 Task: Create a scrum project TriumphTech.
Action: Mouse moved to (178, 243)
Screenshot: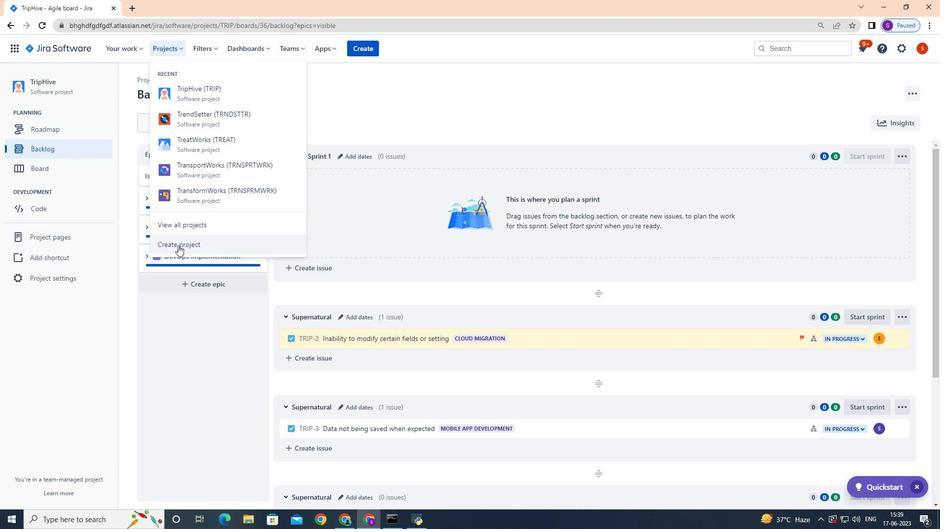 
Action: Mouse pressed left at (178, 243)
Screenshot: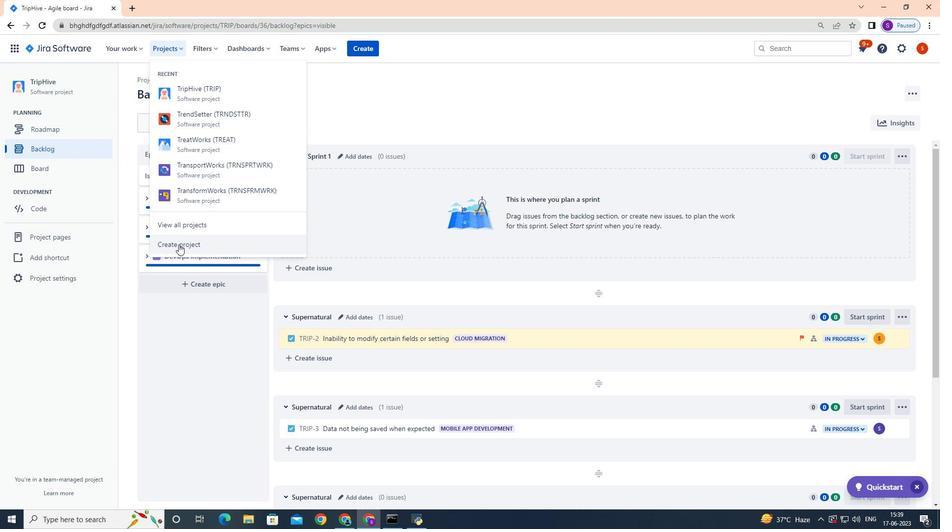 
Action: Mouse moved to (389, 242)
Screenshot: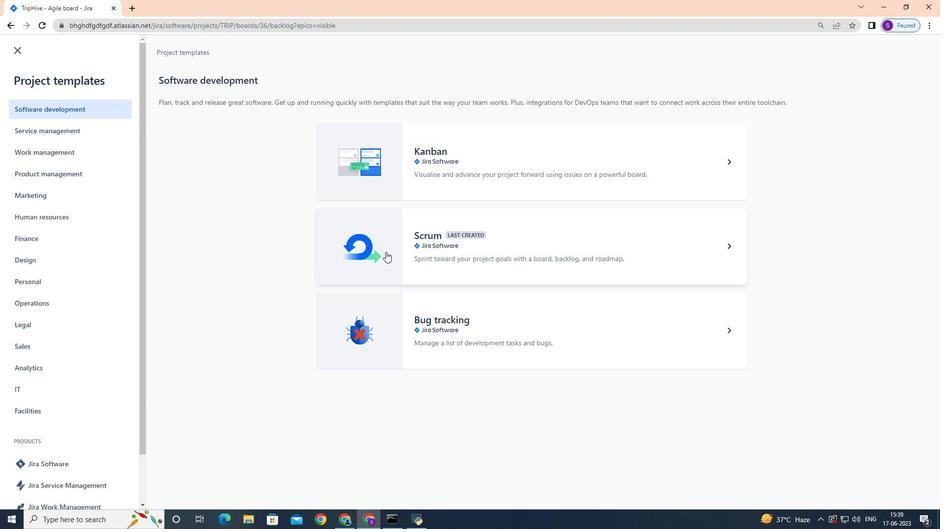 
Action: Mouse pressed left at (389, 242)
Screenshot: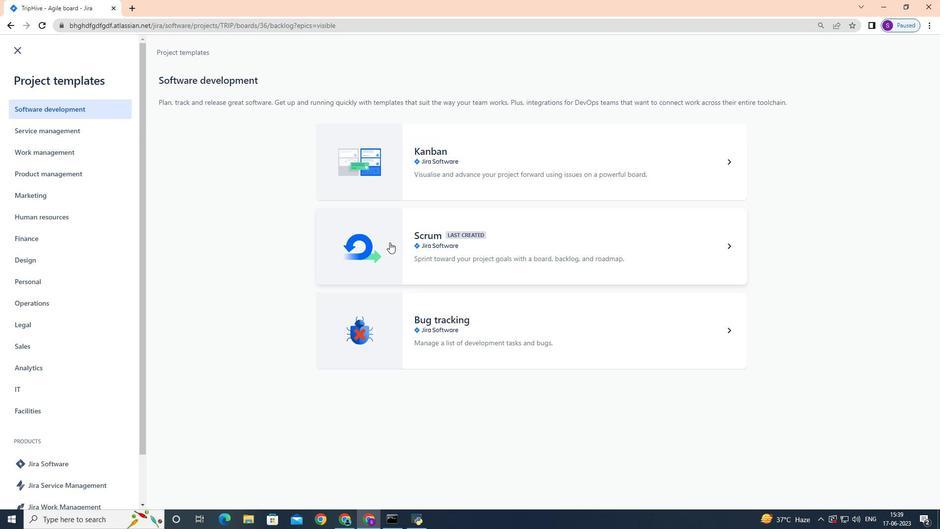 
Action: Mouse moved to (732, 482)
Screenshot: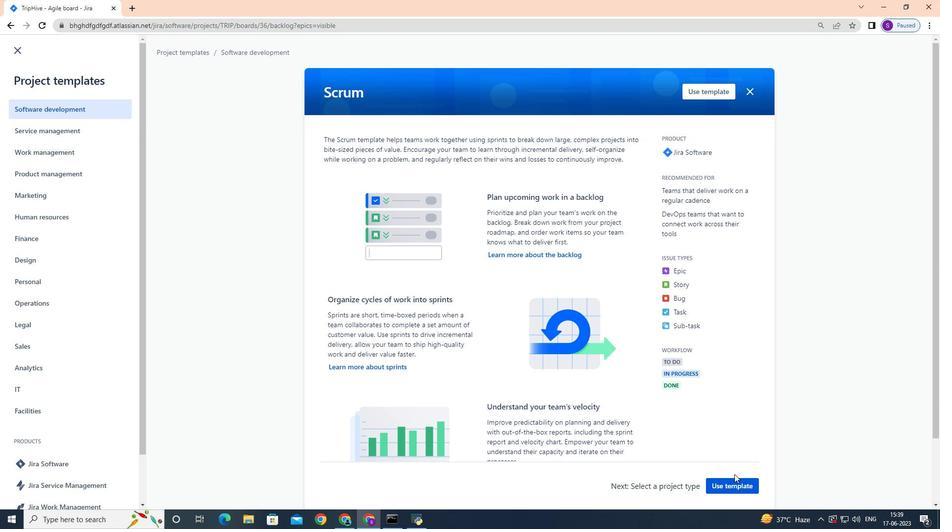 
Action: Mouse pressed left at (732, 482)
Screenshot: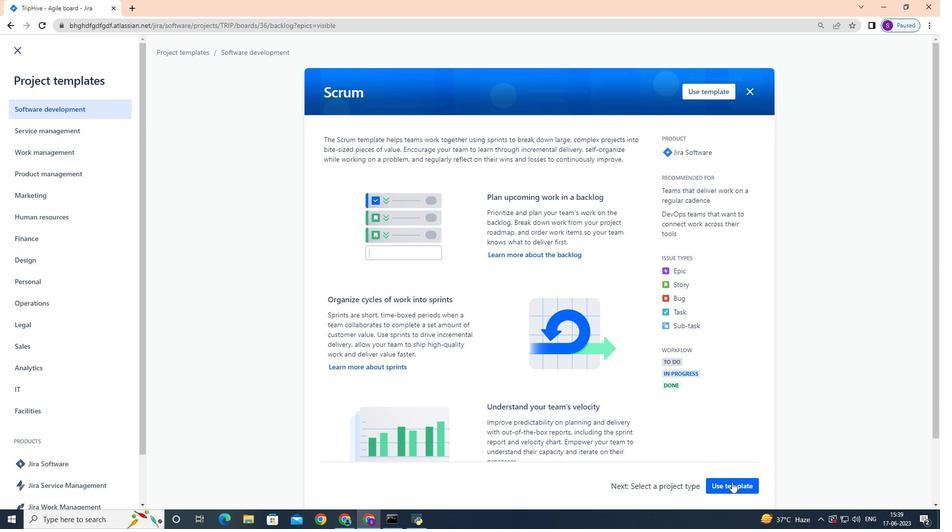 
Action: Mouse moved to (396, 483)
Screenshot: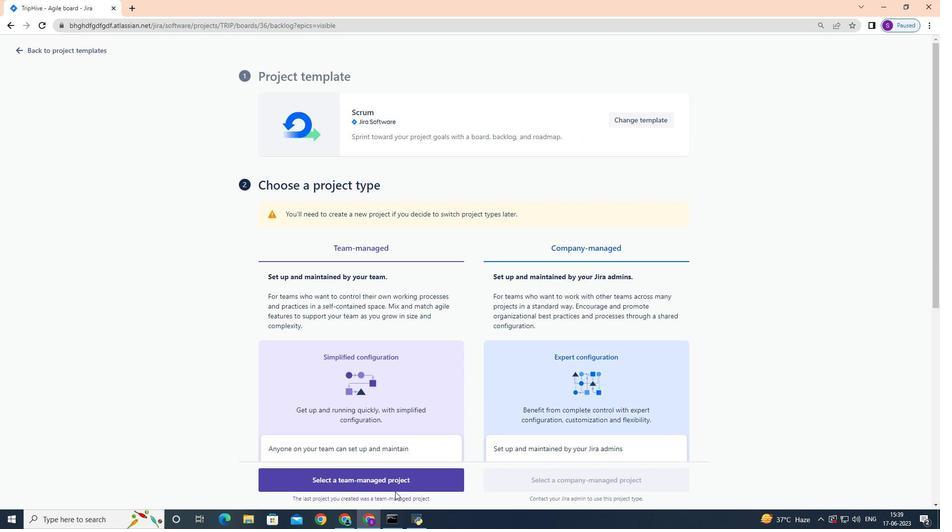 
Action: Mouse pressed left at (396, 483)
Screenshot: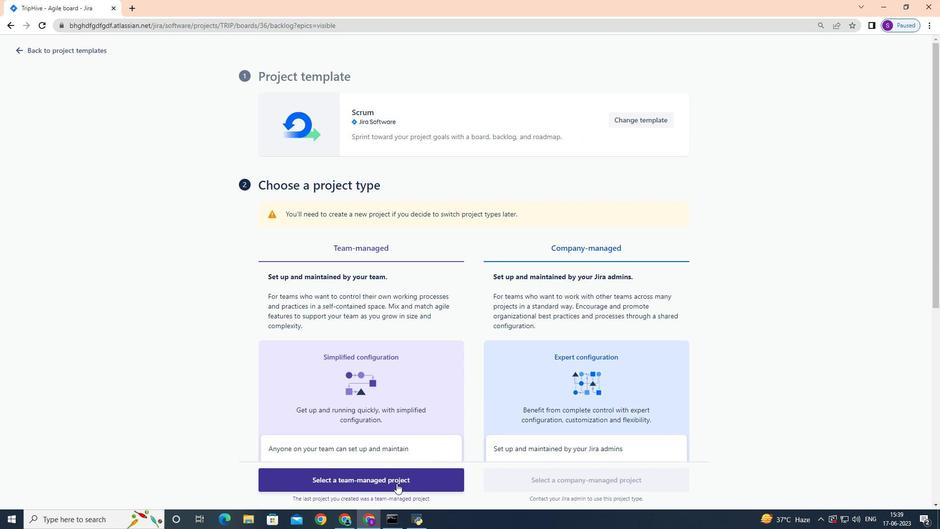 
Action: Mouse moved to (315, 312)
Screenshot: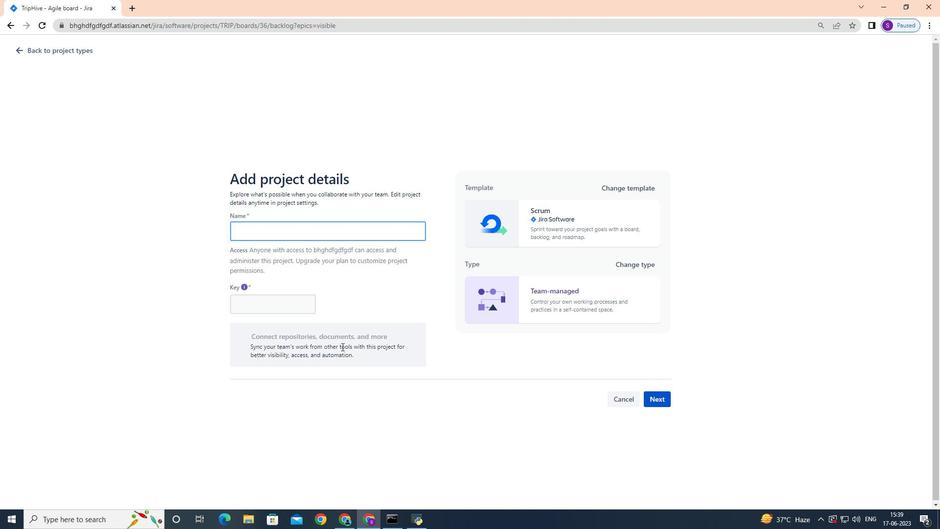 
Action: Key pressed <Key.shift>Triumph<Key.shift>Tech
Screenshot: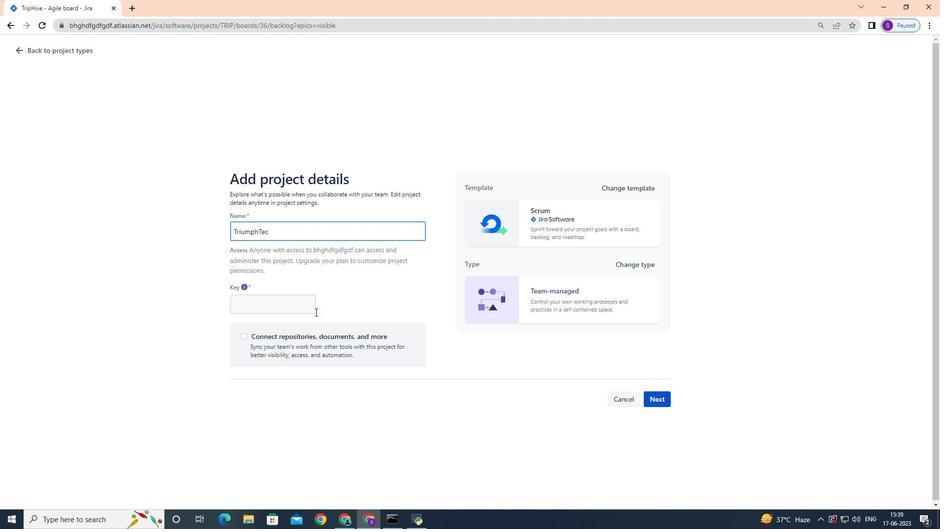 
Action: Mouse moved to (656, 401)
Screenshot: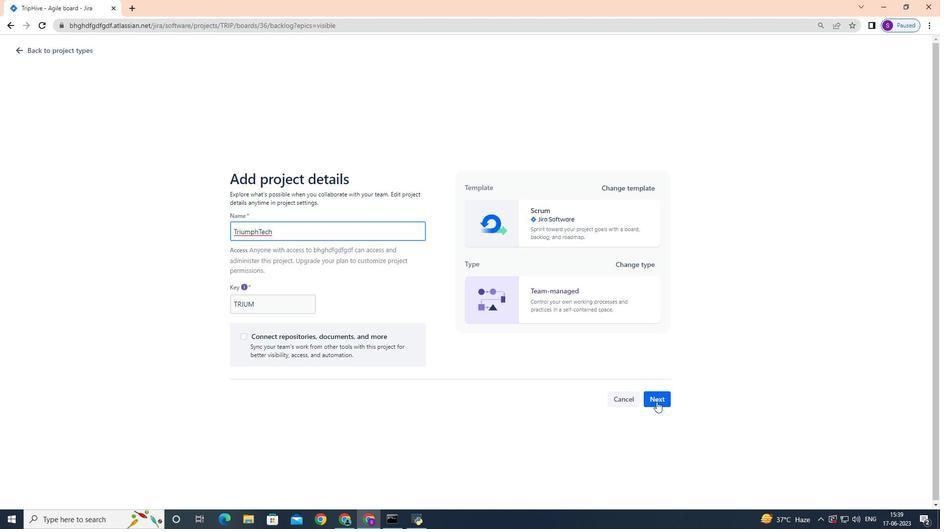 
Action: Mouse pressed left at (656, 401)
Screenshot: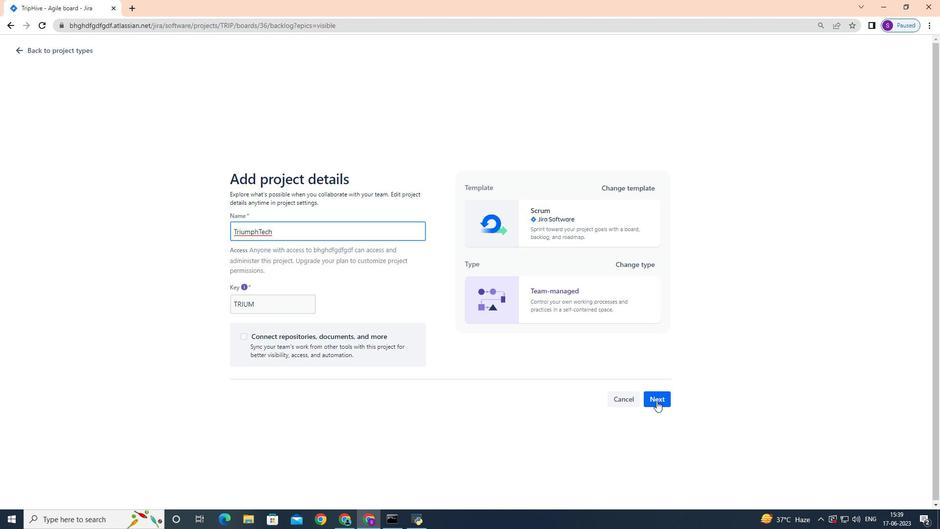 
Action: Mouse moved to (462, 390)
Screenshot: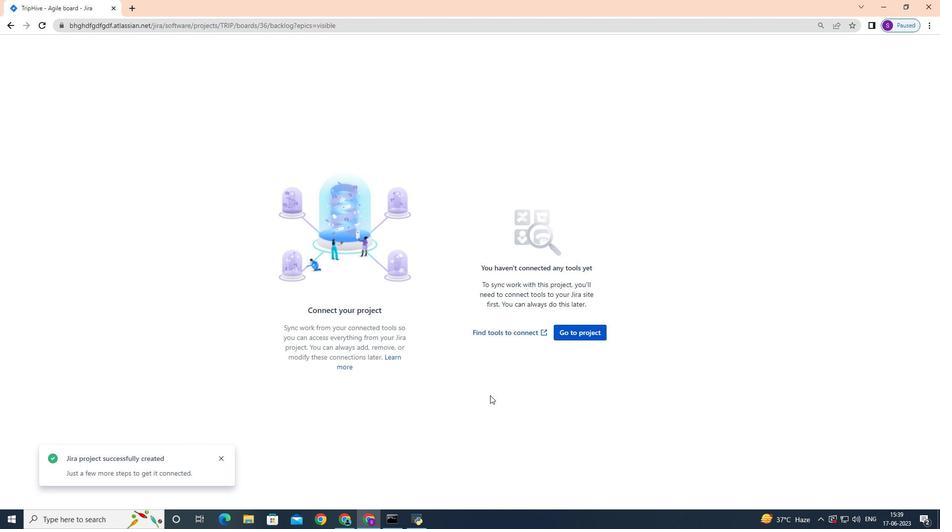
